 Task: Add a condition where "Status category is not Solved" in pending tickets.
Action: Mouse moved to (126, 444)
Screenshot: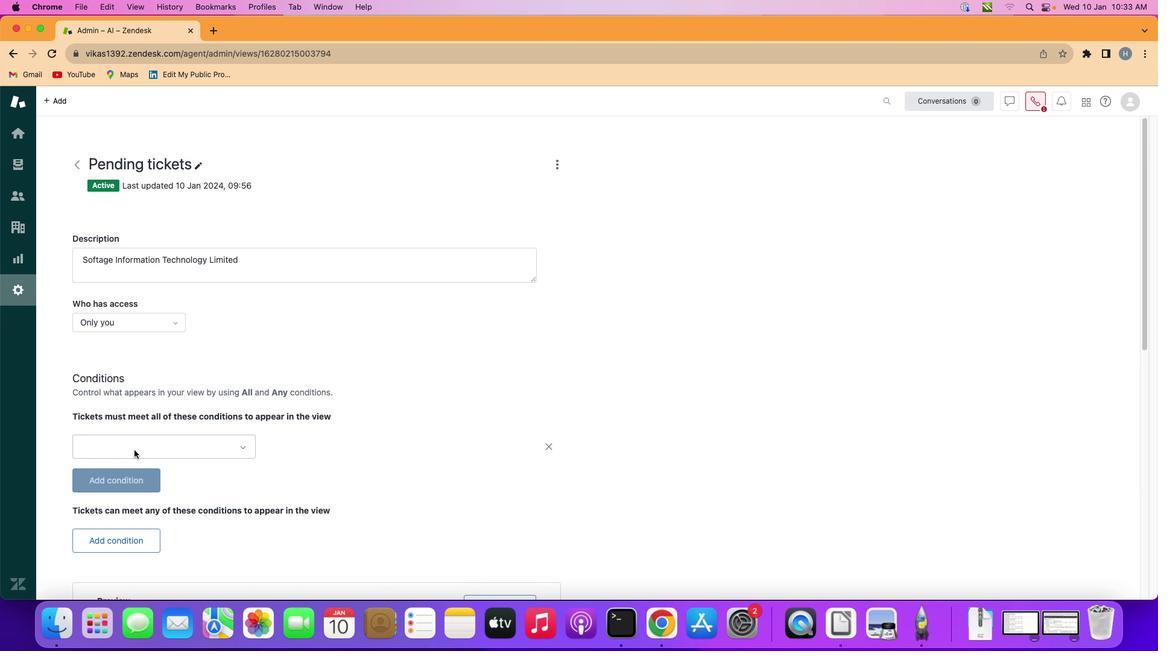 
Action: Mouse pressed left at (126, 444)
Screenshot: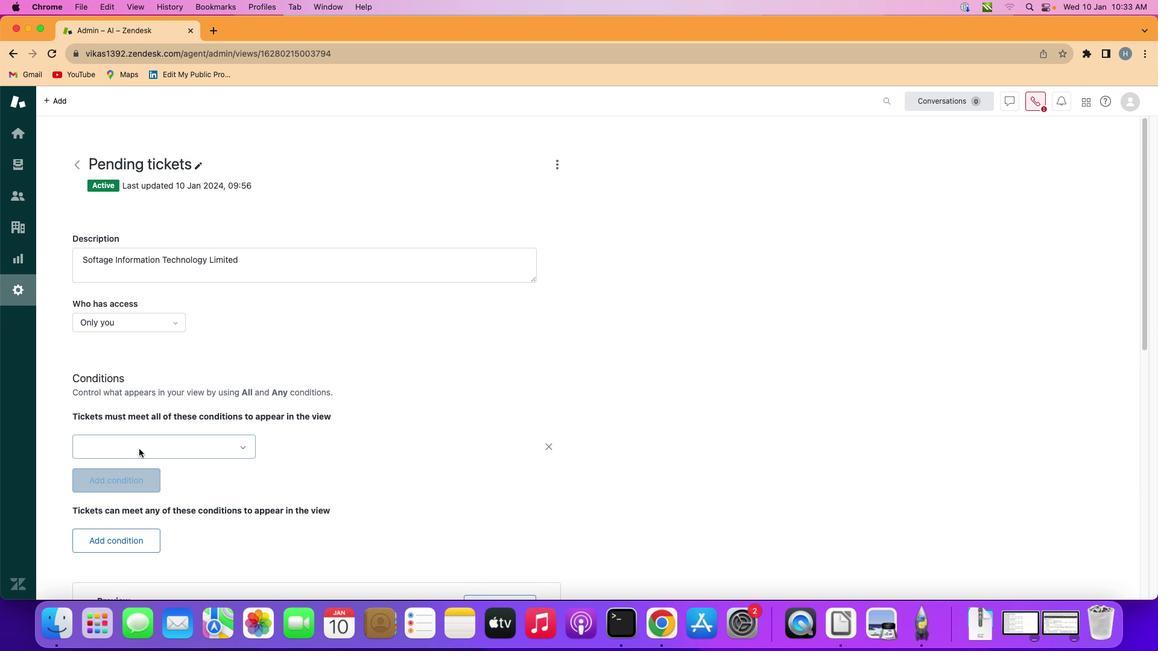 
Action: Mouse moved to (171, 436)
Screenshot: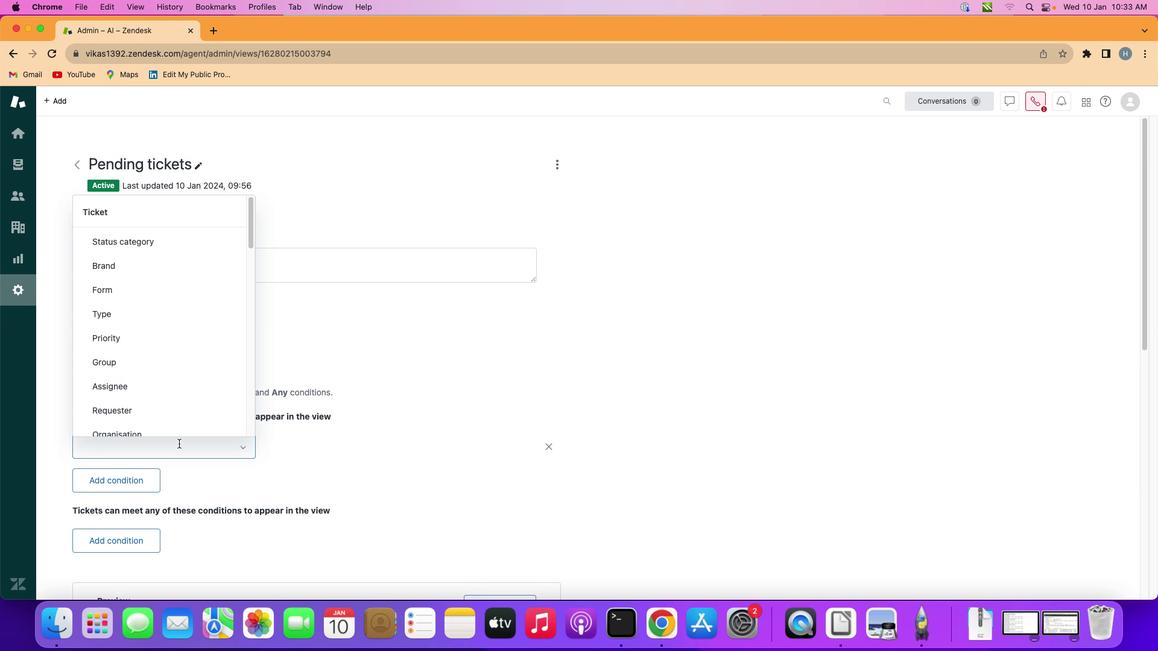
Action: Mouse pressed left at (171, 436)
Screenshot: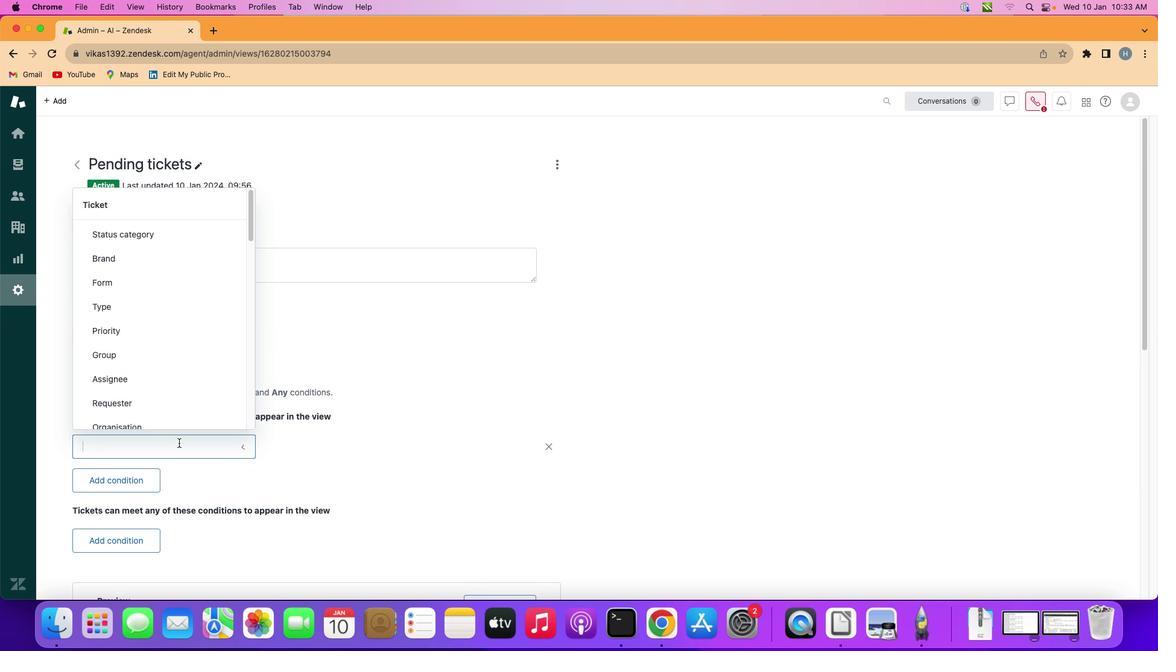 
Action: Mouse moved to (187, 228)
Screenshot: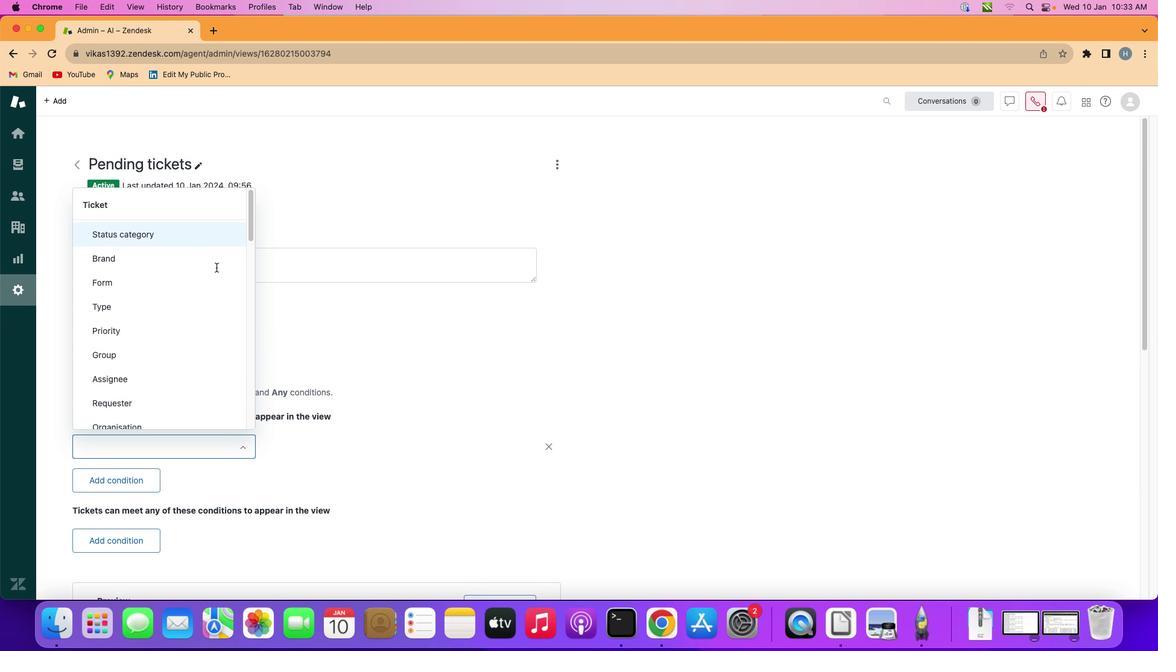 
Action: Mouse pressed left at (187, 228)
Screenshot: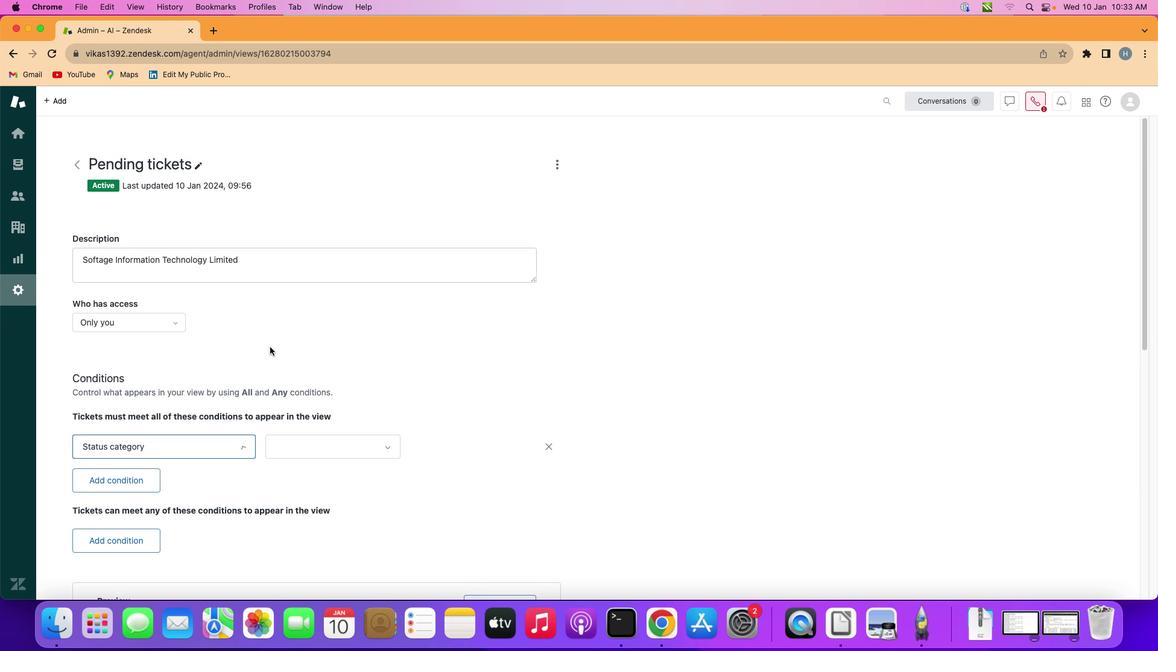 
Action: Mouse moved to (337, 443)
Screenshot: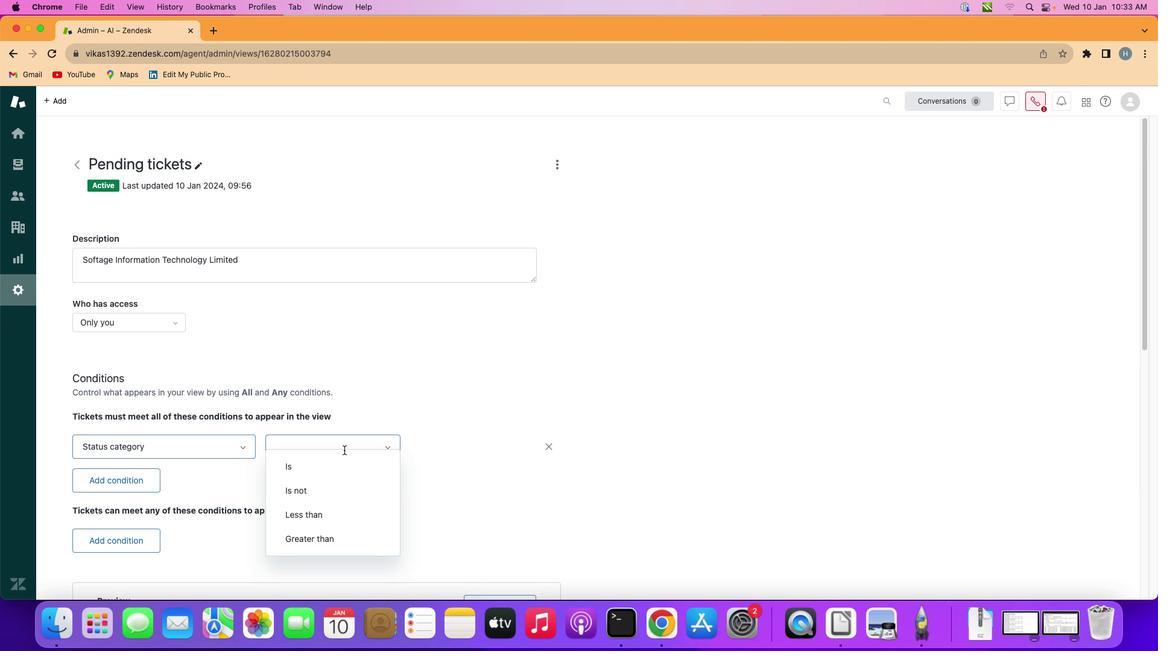 
Action: Mouse pressed left at (337, 443)
Screenshot: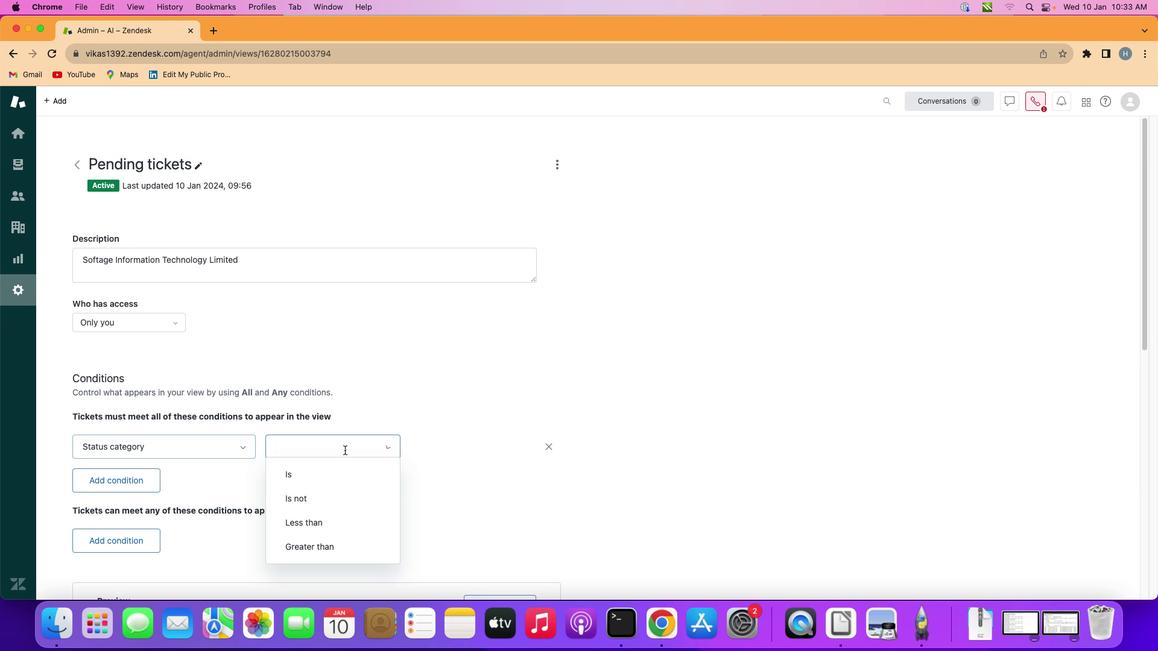 
Action: Mouse moved to (332, 499)
Screenshot: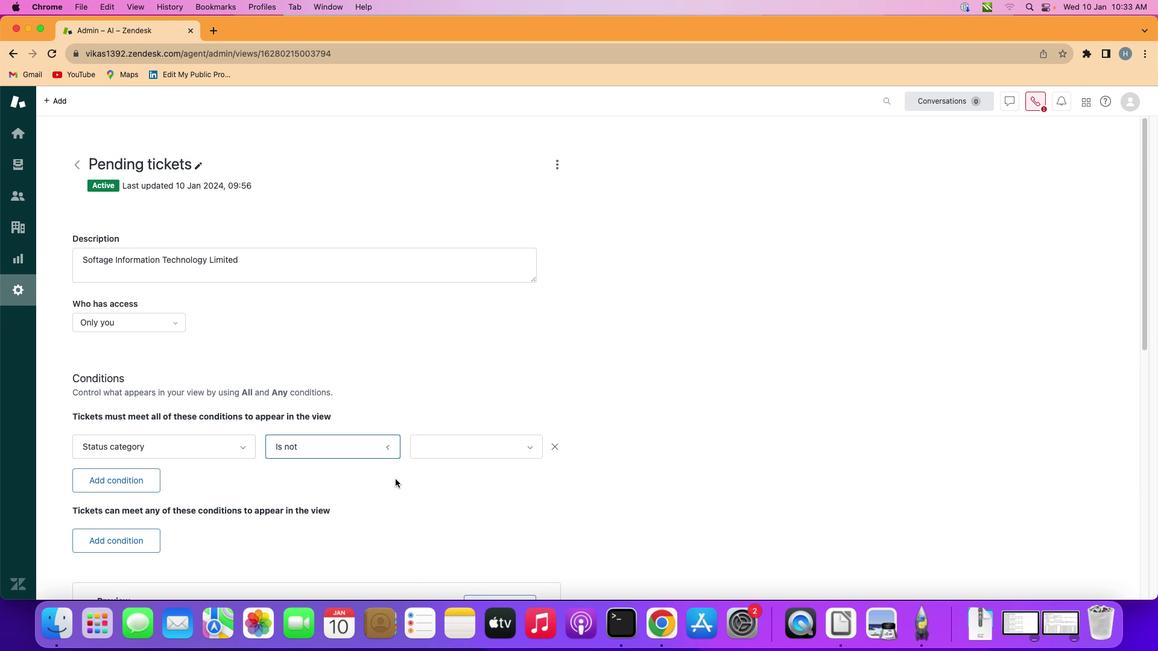 
Action: Mouse pressed left at (332, 499)
Screenshot: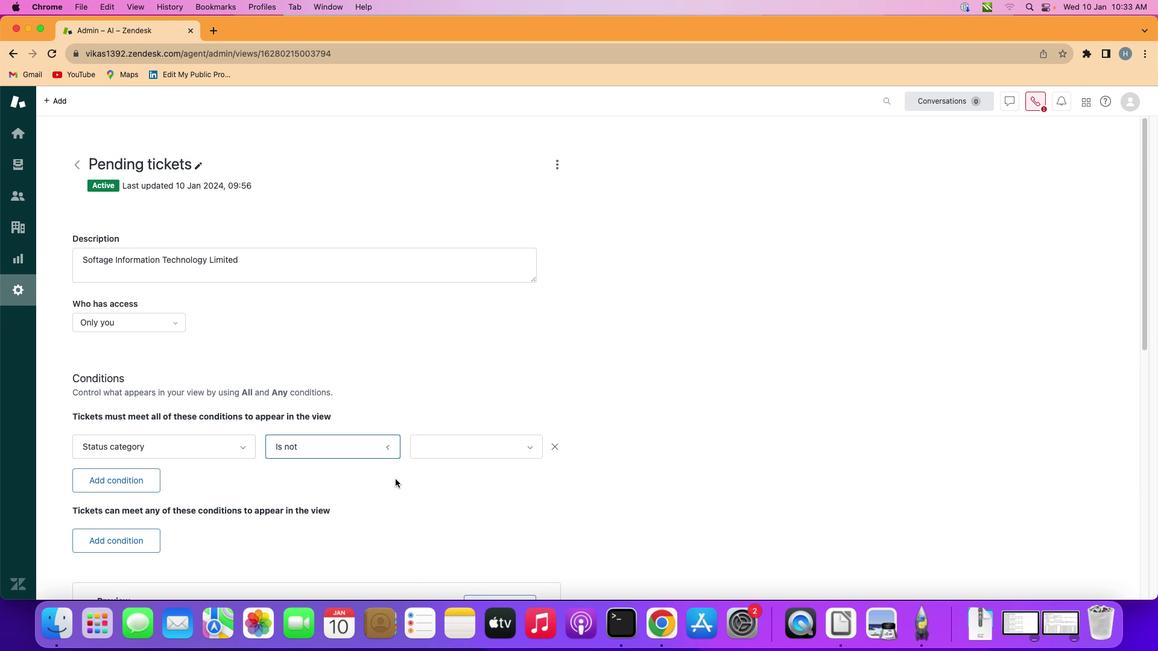 
Action: Mouse moved to (461, 444)
Screenshot: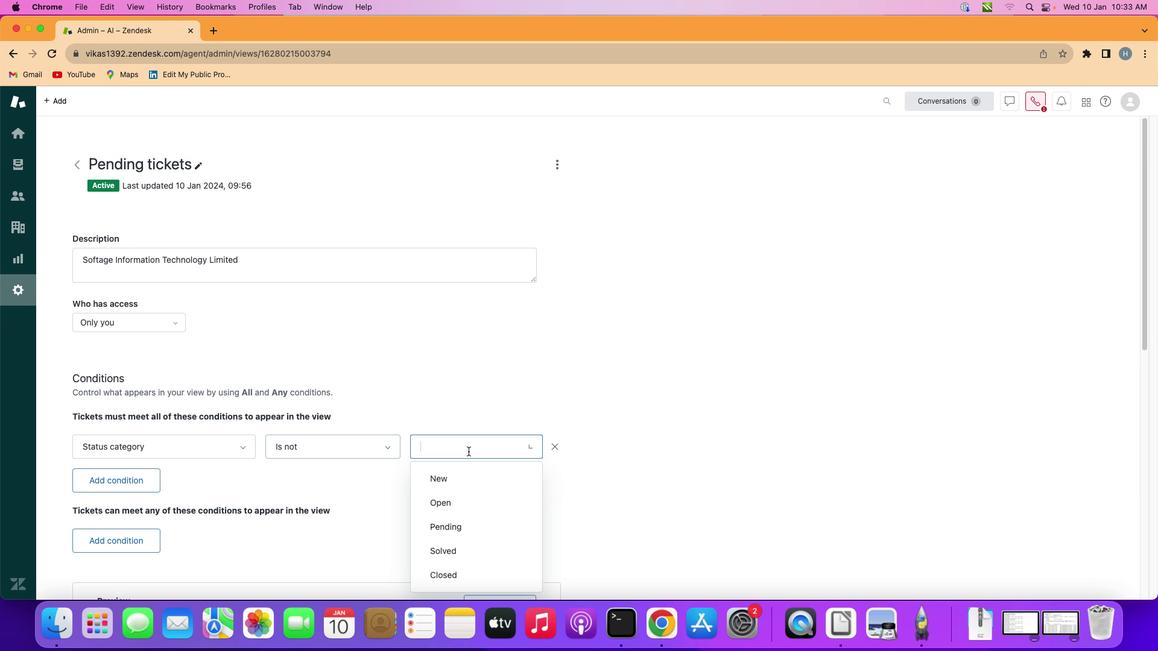 
Action: Mouse pressed left at (461, 444)
Screenshot: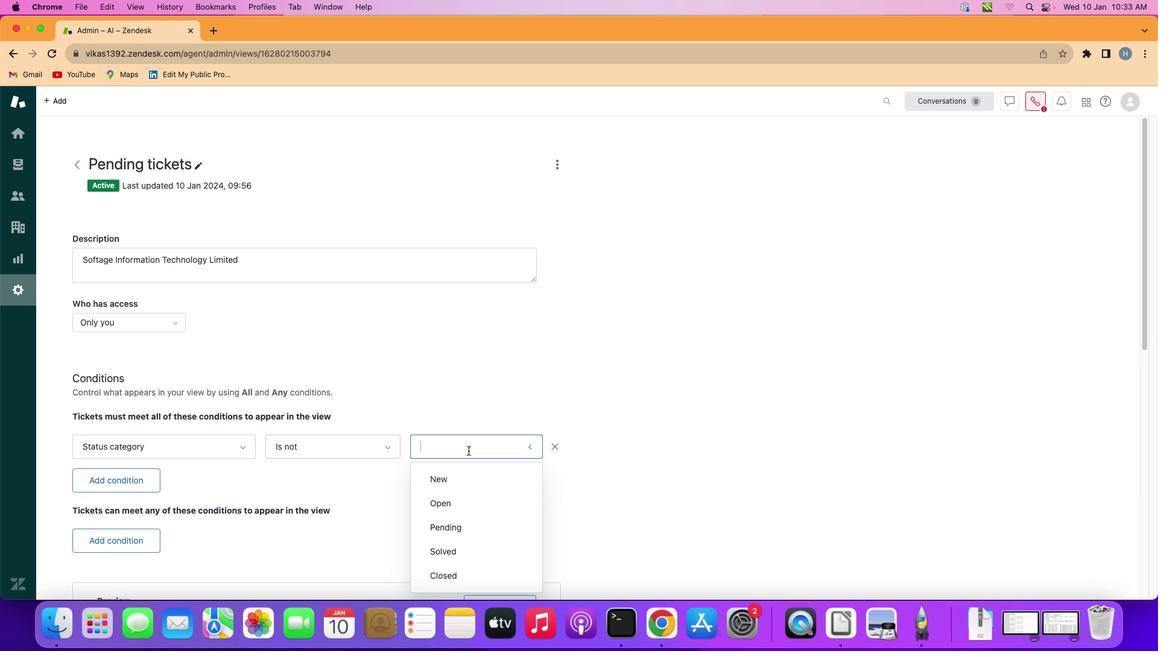 
Action: Mouse moved to (461, 544)
Screenshot: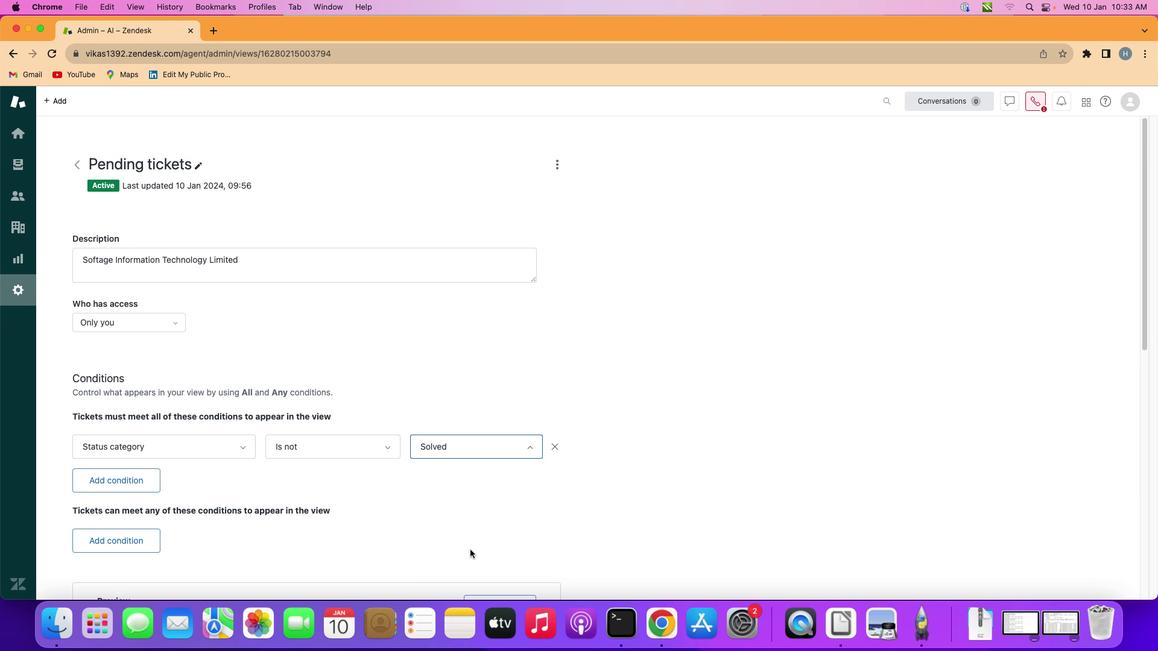 
Action: Mouse pressed left at (461, 544)
Screenshot: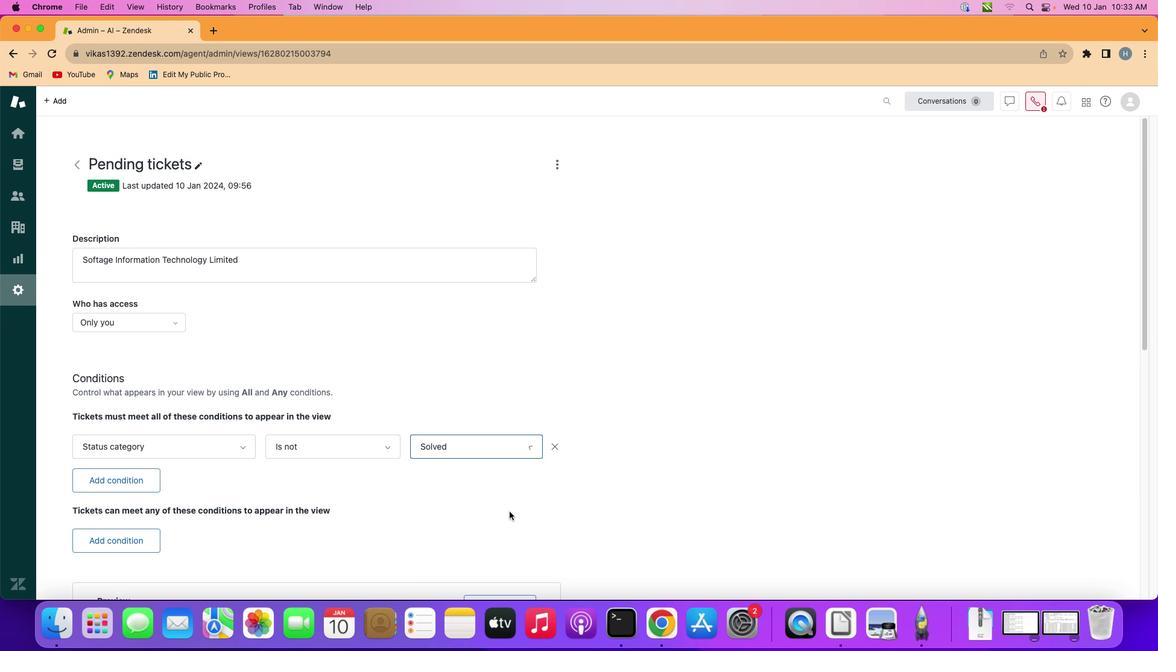 
Action: Mouse moved to (509, 498)
Screenshot: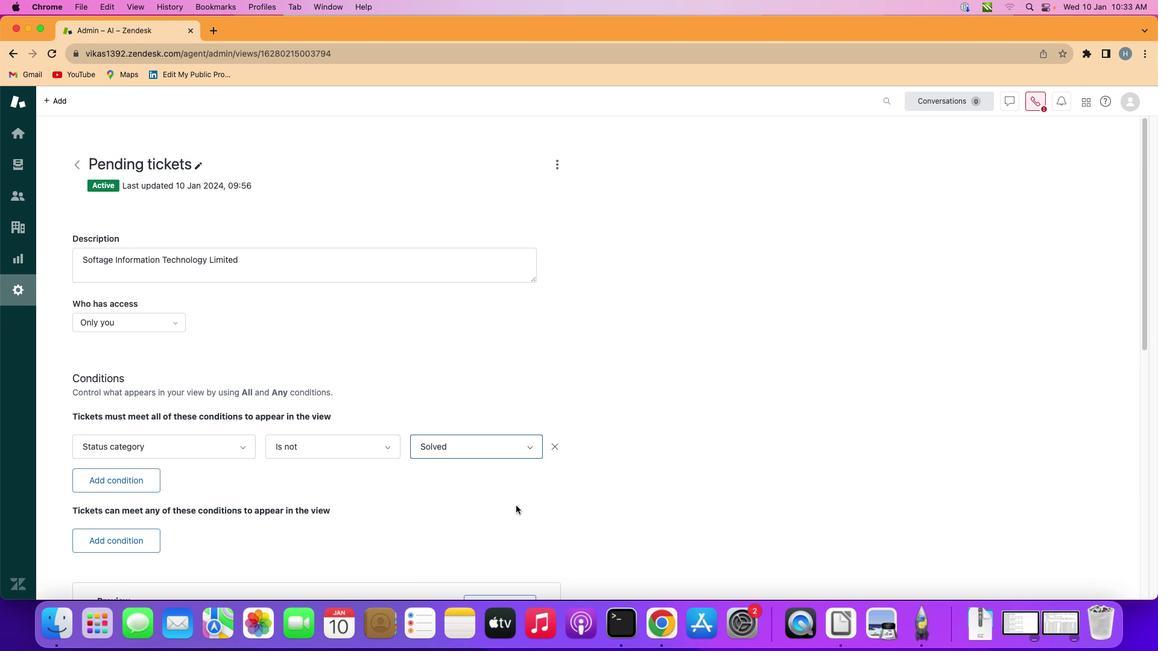 
